 Task: Create a sub task Release to Production / Go Live for the task  Implement a feature for users to share content with friends in the project UniTech , assign it to team member softage.9@softage.net and update the status of the sub task to  On Track  , set the priority of the sub task to Low.
Action: Mouse moved to (63, 340)
Screenshot: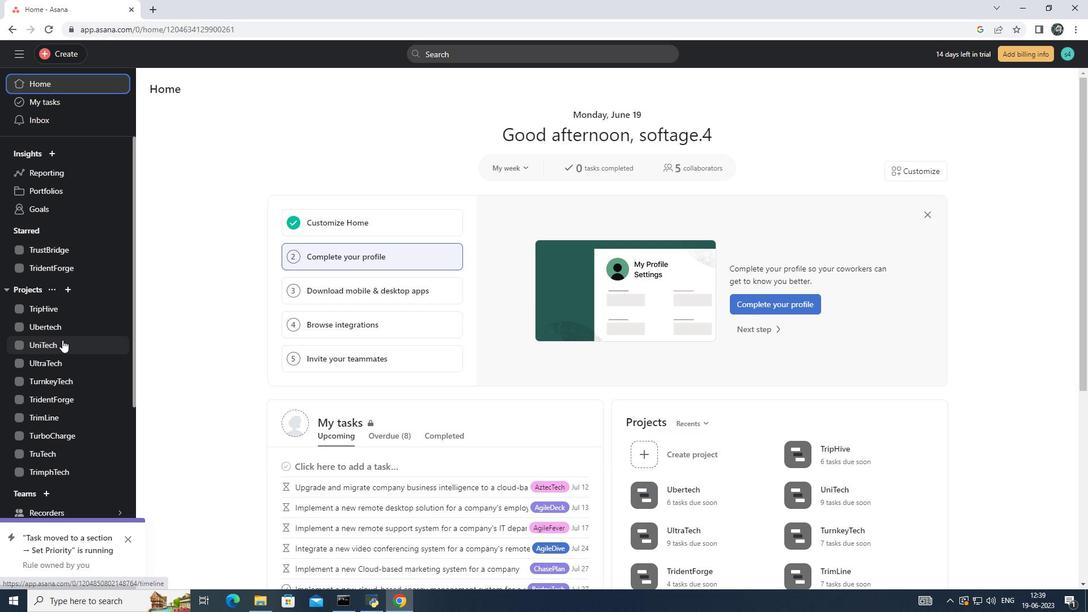 
Action: Mouse pressed left at (63, 340)
Screenshot: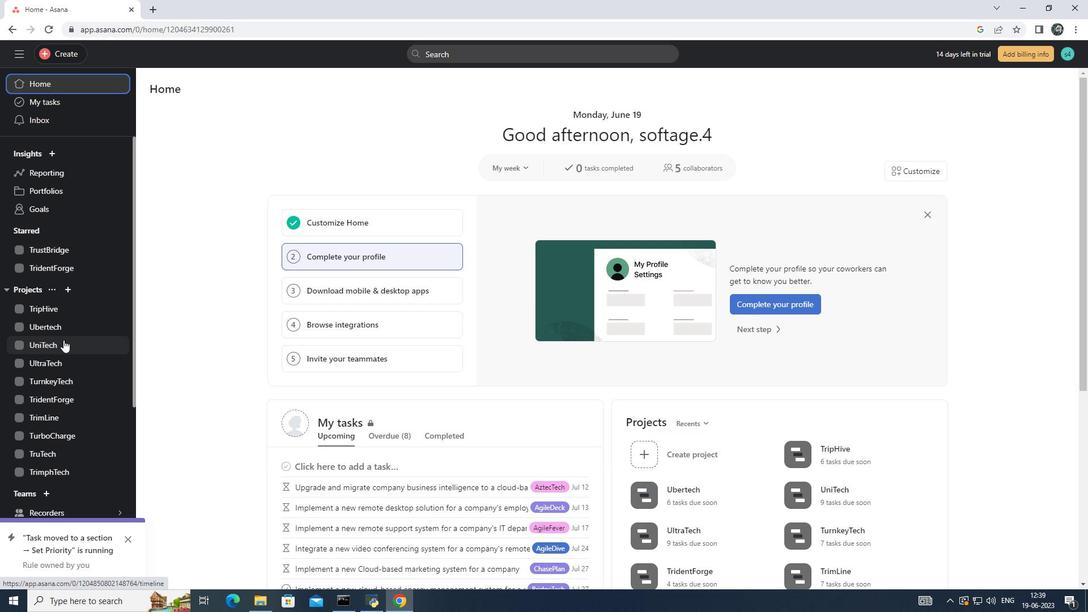 
Action: Mouse moved to (471, 271)
Screenshot: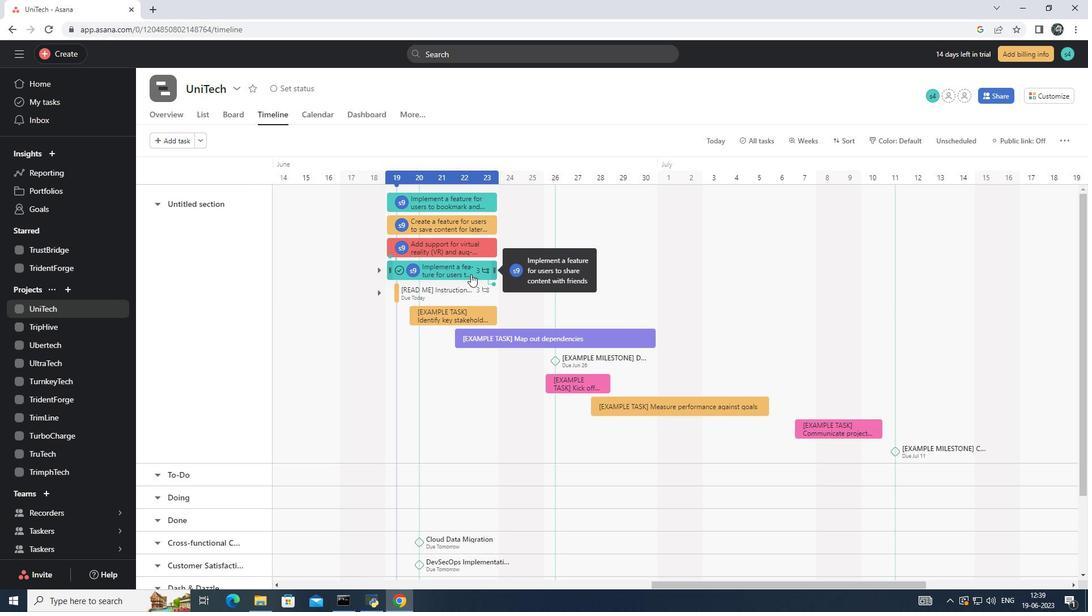 
Action: Mouse pressed left at (471, 271)
Screenshot: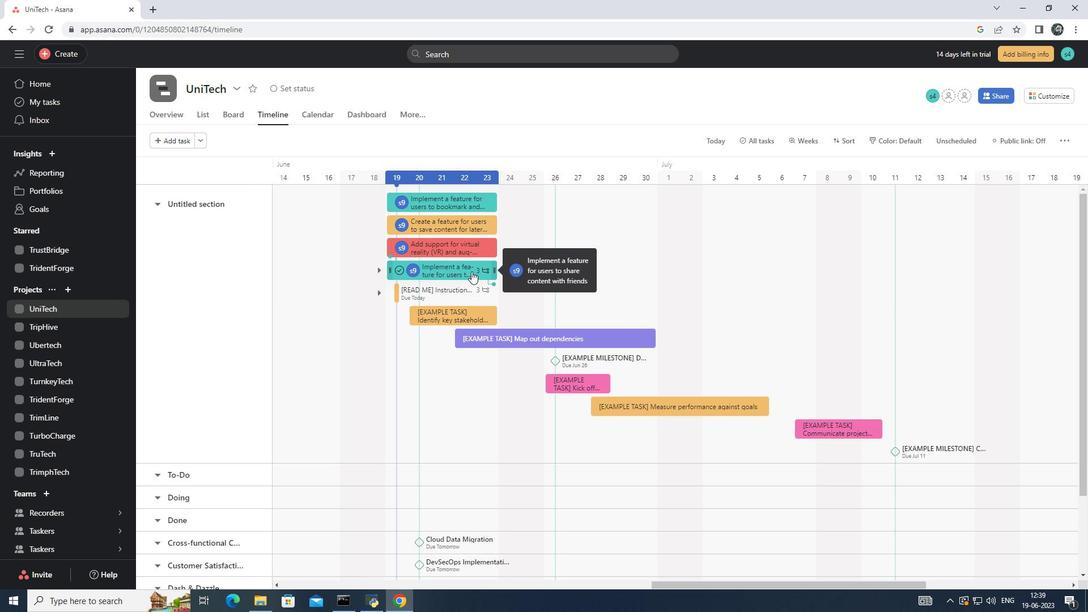 
Action: Mouse moved to (785, 387)
Screenshot: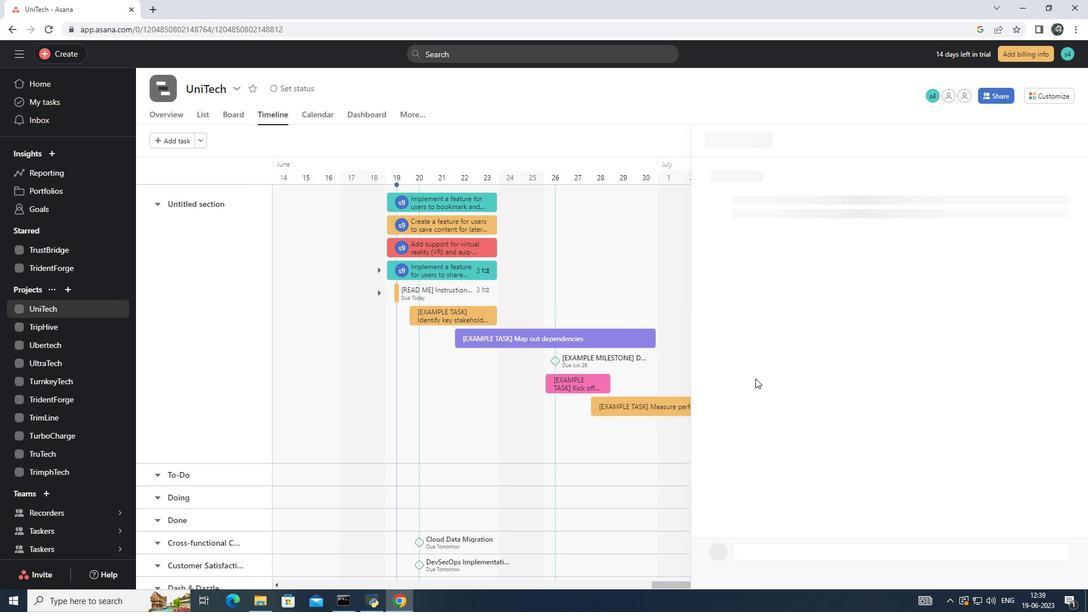 
Action: Mouse scrolled (785, 386) with delta (0, 0)
Screenshot: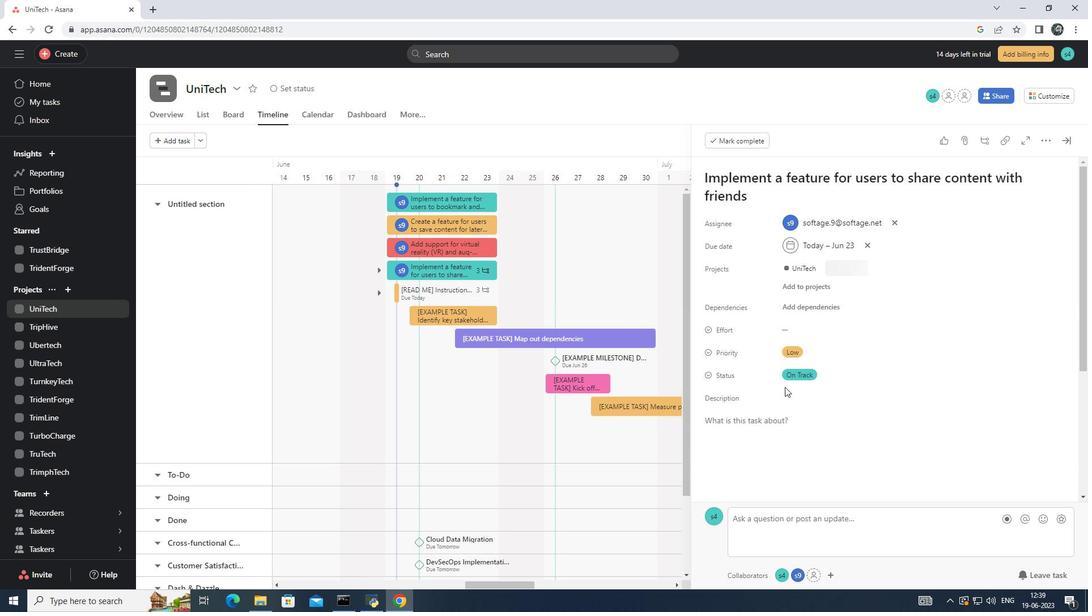 
Action: Mouse scrolled (785, 386) with delta (0, 0)
Screenshot: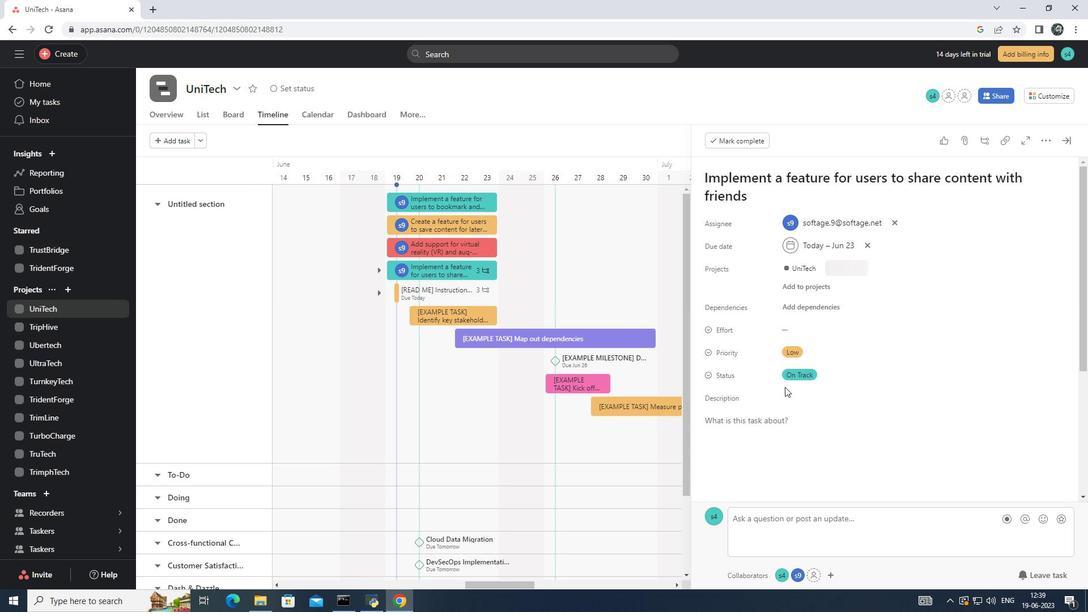 
Action: Mouse scrolled (785, 386) with delta (0, 0)
Screenshot: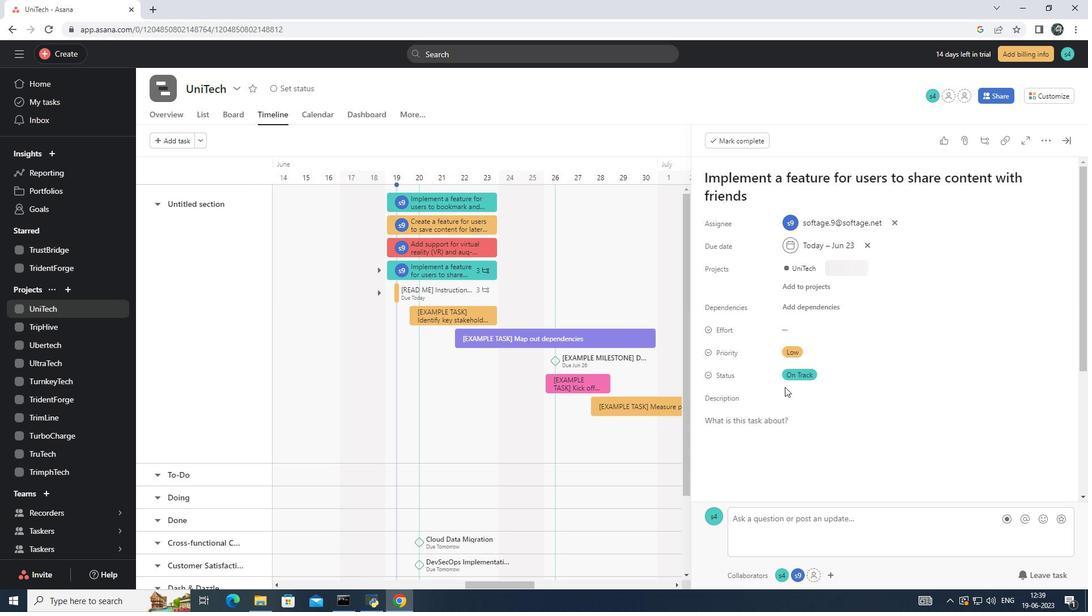 
Action: Mouse scrolled (785, 386) with delta (0, 0)
Screenshot: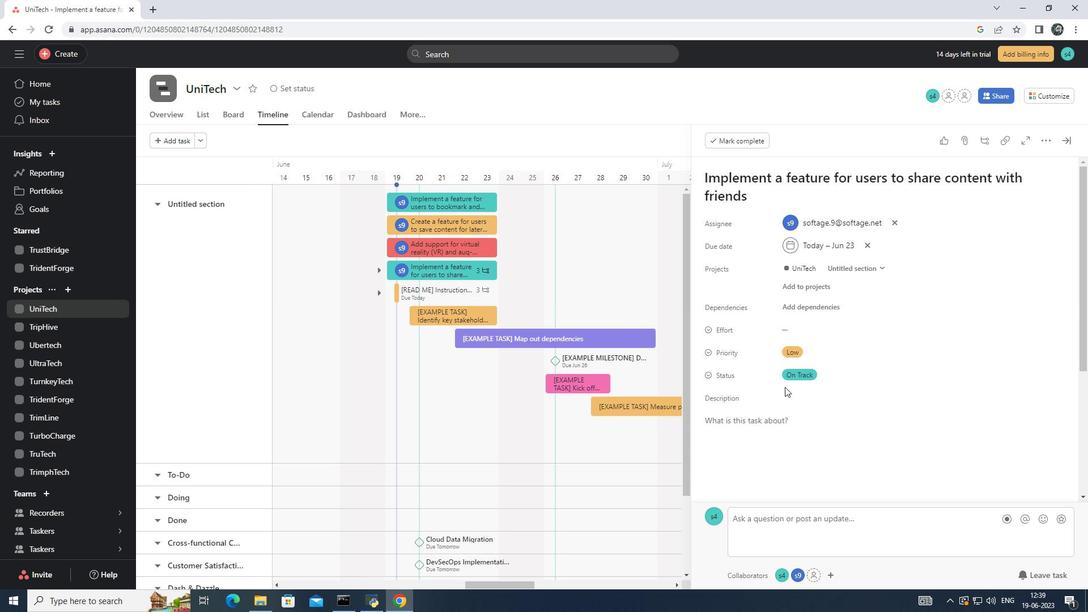 
Action: Mouse scrolled (785, 386) with delta (0, 0)
Screenshot: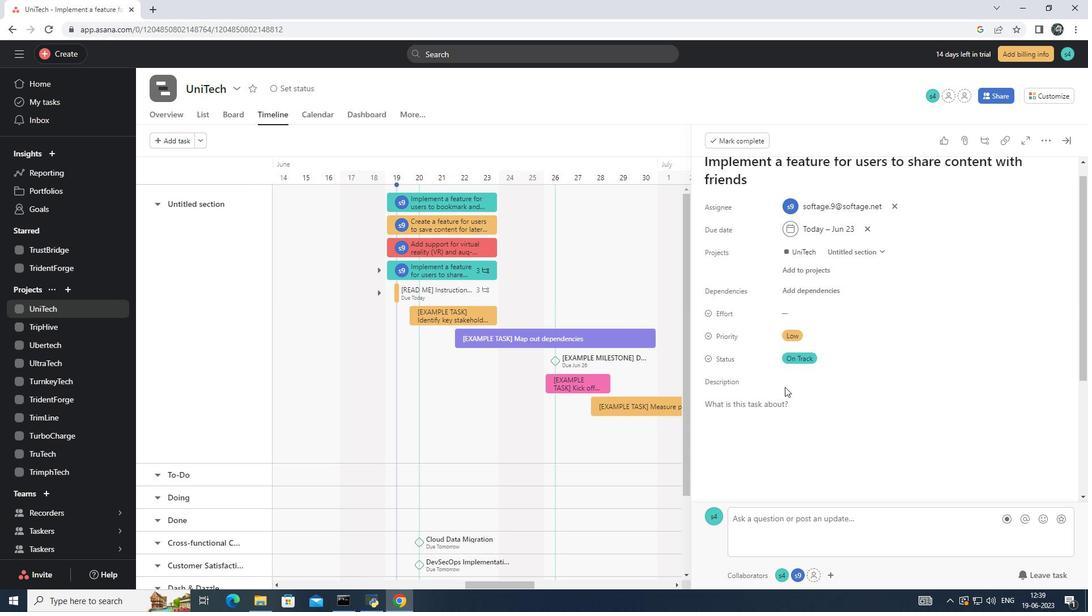 
Action: Mouse moved to (739, 409)
Screenshot: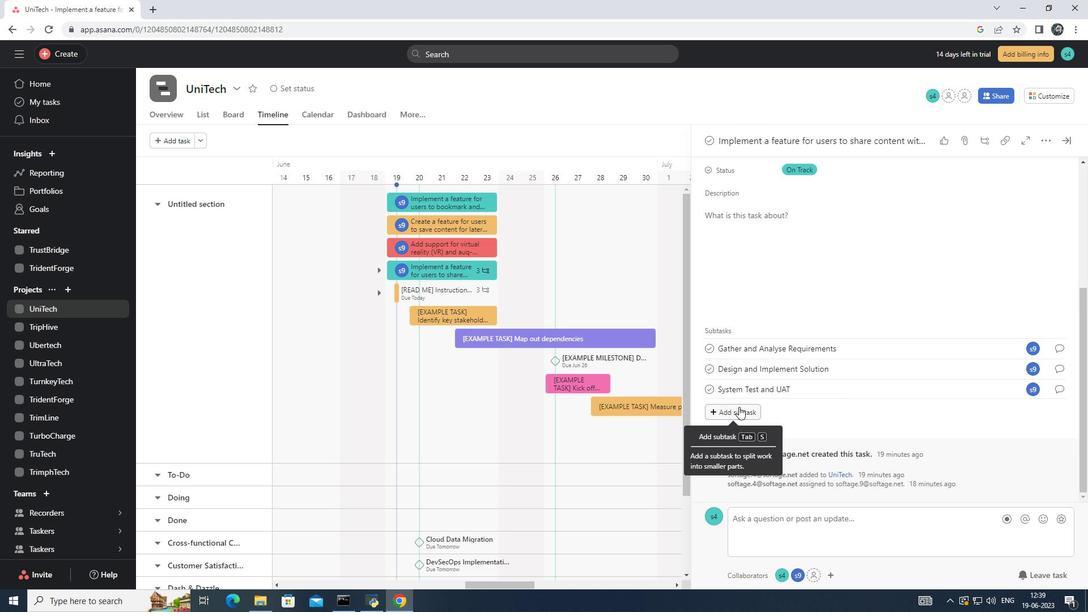 
Action: Mouse pressed left at (739, 409)
Screenshot: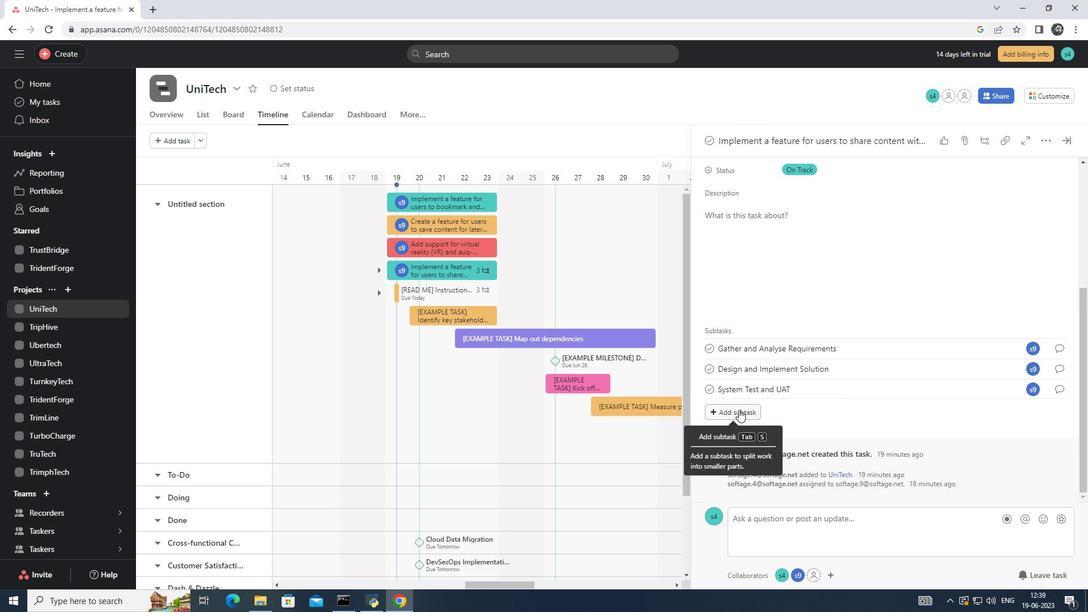 
Action: Mouse moved to (735, 393)
Screenshot: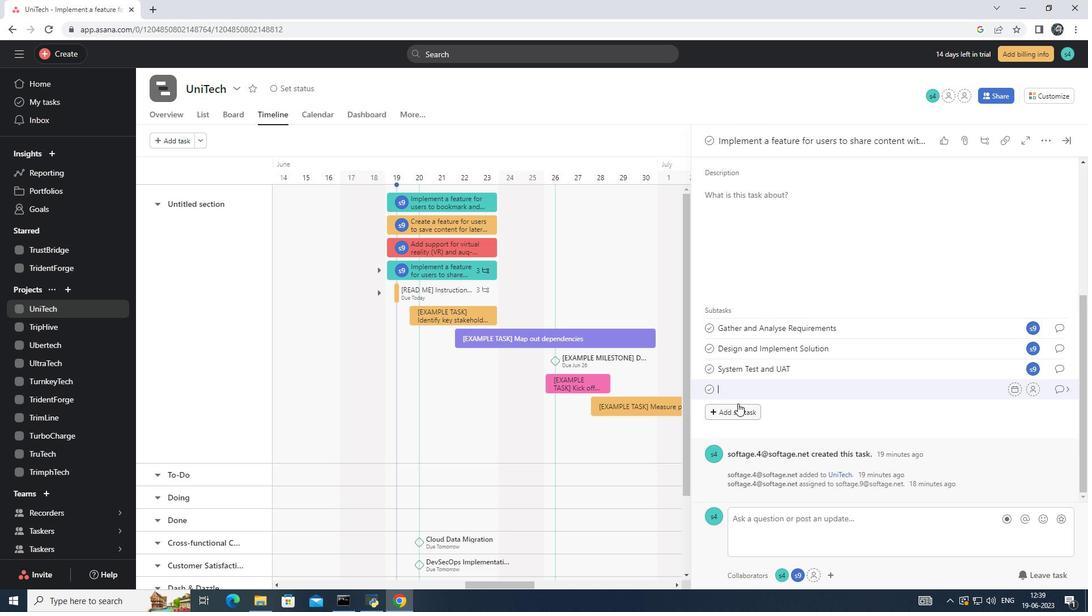
Action: Mouse pressed left at (735, 393)
Screenshot: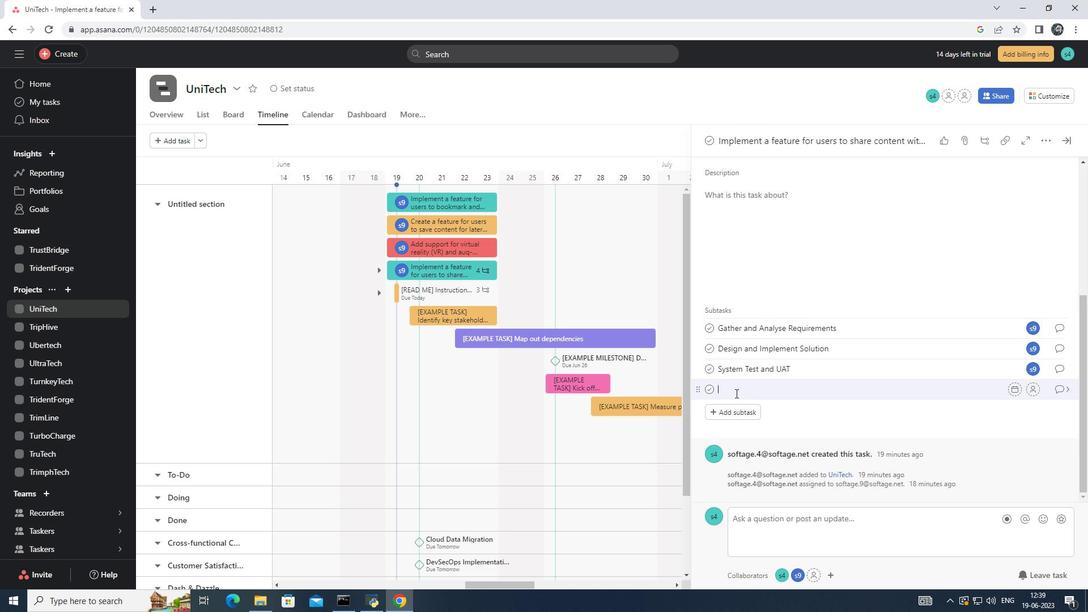 
Action: Key pressed <Key.shift>Release<Key.space>to<Key.space><Key.shift>Production<Key.space>/<Key.space><Key.shift>Go<Key.space><Key.shift><Key.shift><Key.shift><Key.shift><Key.shift><Key.shift>Live
Screenshot: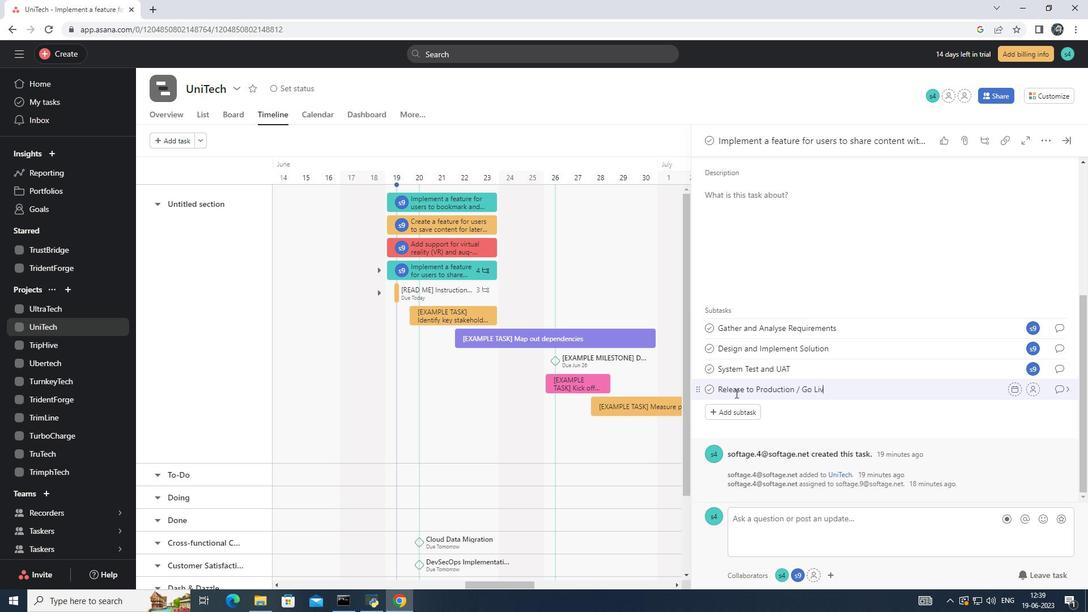 
Action: Mouse moved to (1033, 388)
Screenshot: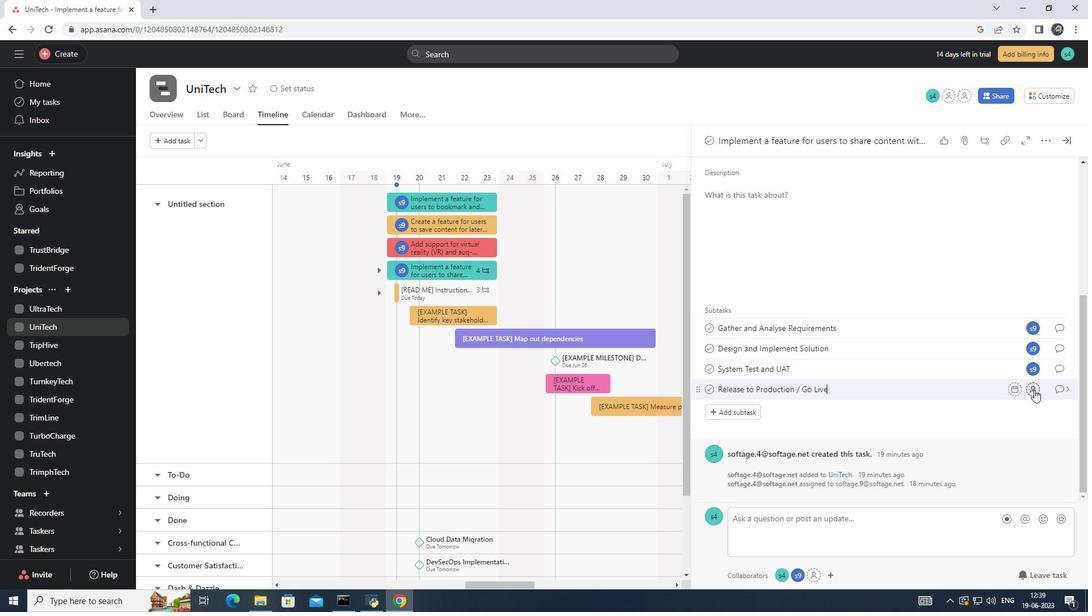 
Action: Mouse pressed left at (1033, 388)
Screenshot: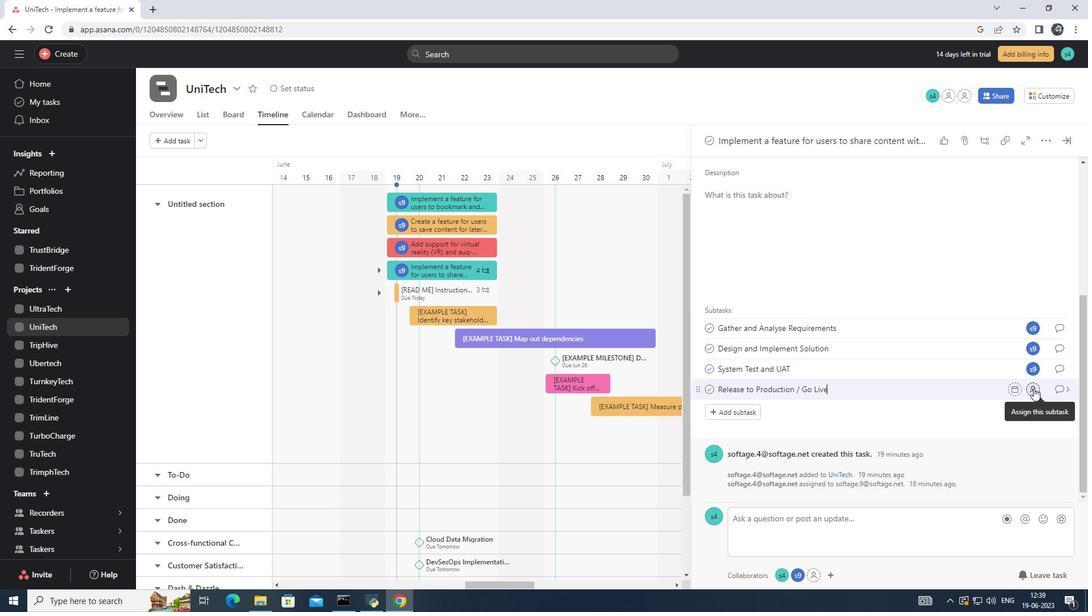 
Action: Mouse moved to (868, 431)
Screenshot: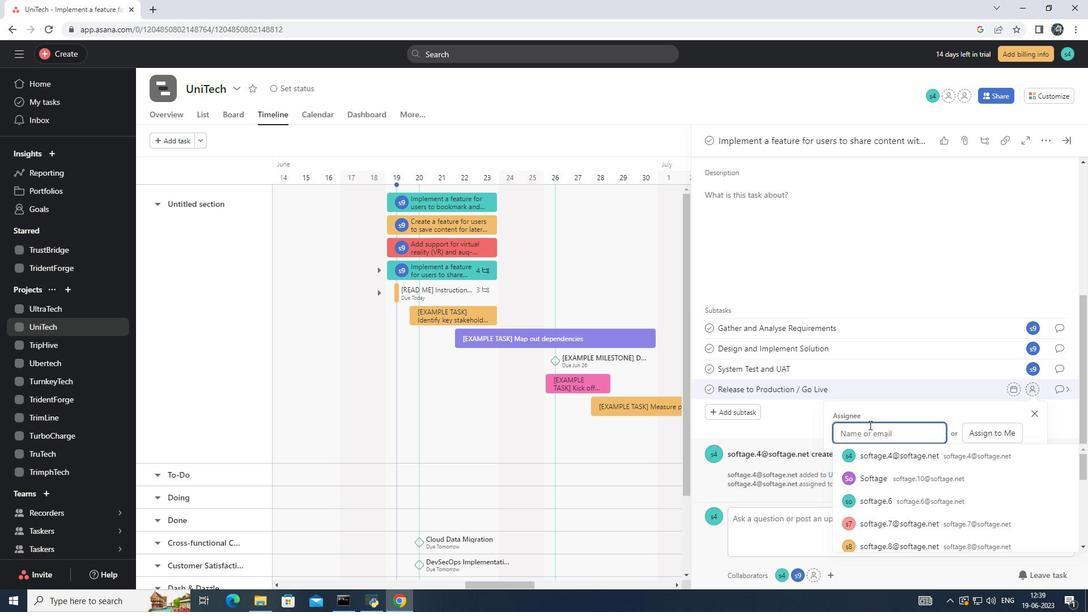 
Action: Key pressed softage.net<Key.shift>@softage.net<Key.enter>
Screenshot: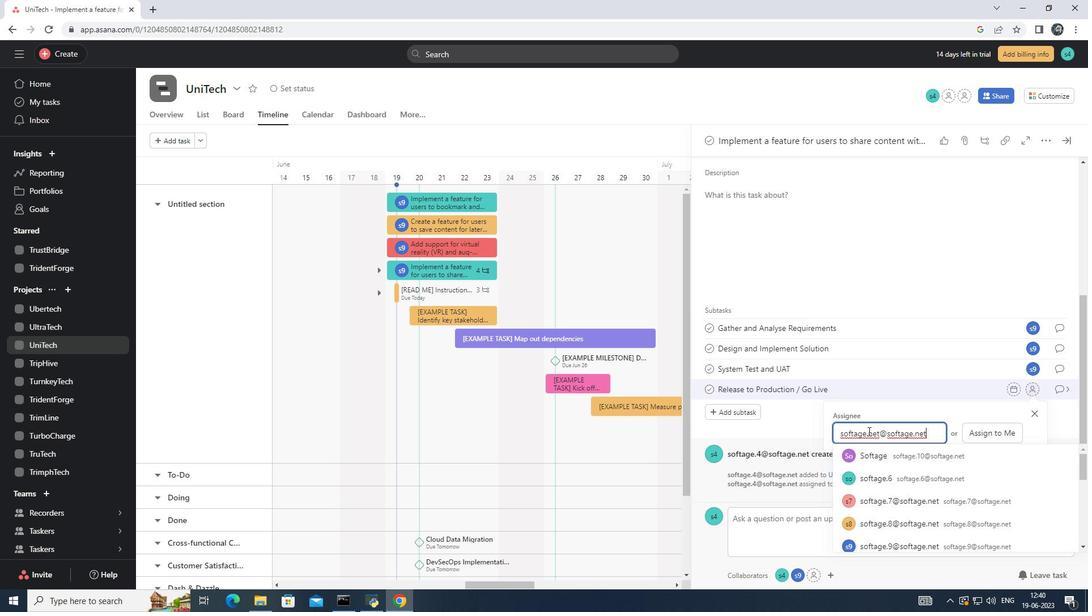 
Action: Mouse moved to (1066, 390)
Screenshot: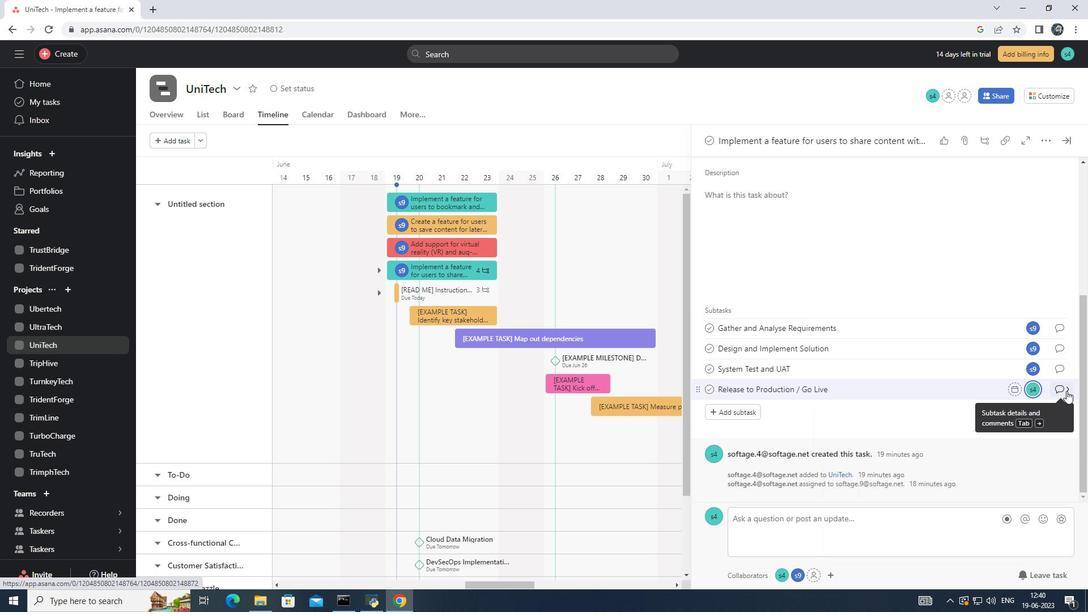 
Action: Mouse pressed left at (1066, 390)
Screenshot: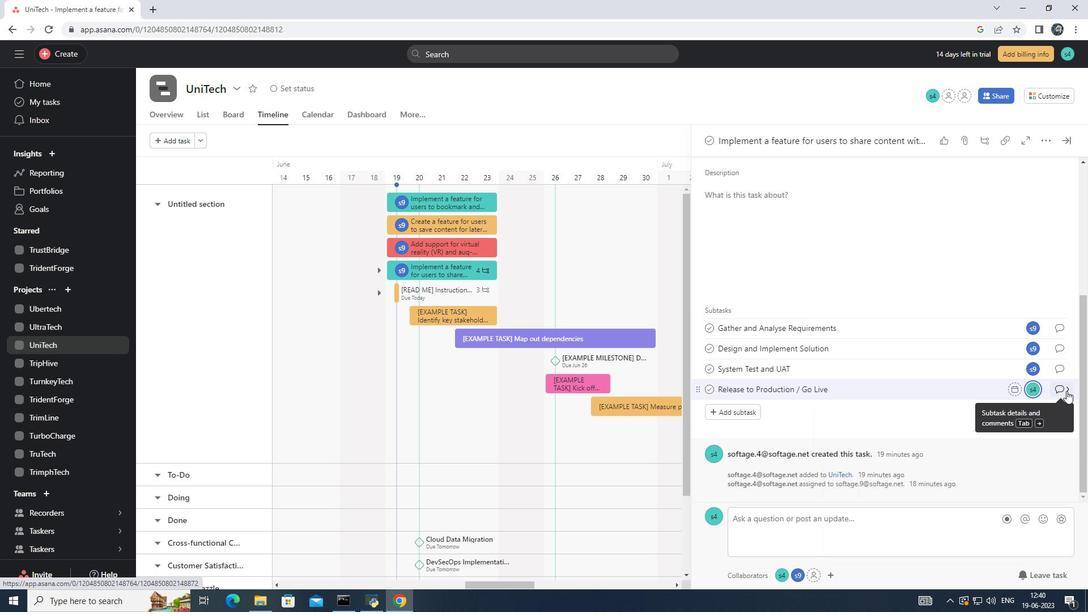 
Action: Mouse moved to (737, 301)
Screenshot: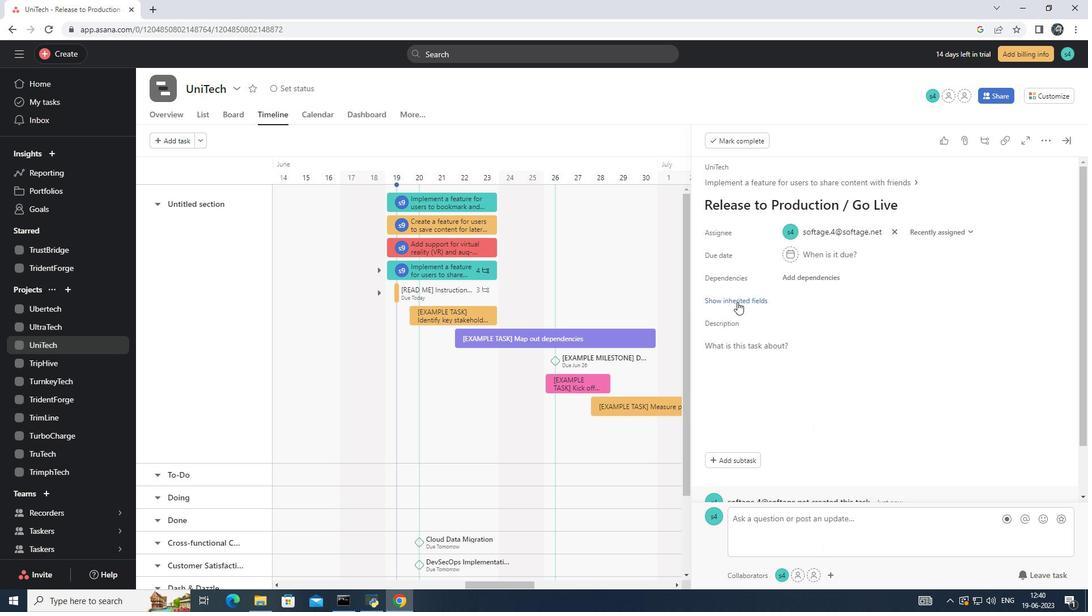 
Action: Mouse pressed left at (737, 301)
Screenshot: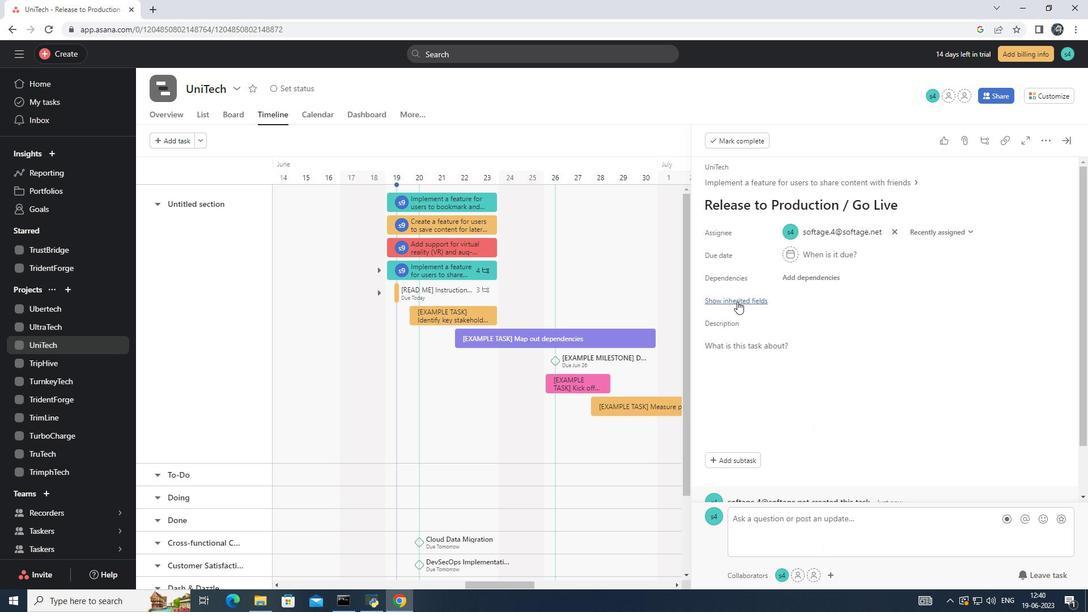 
Action: Mouse moved to (811, 367)
Screenshot: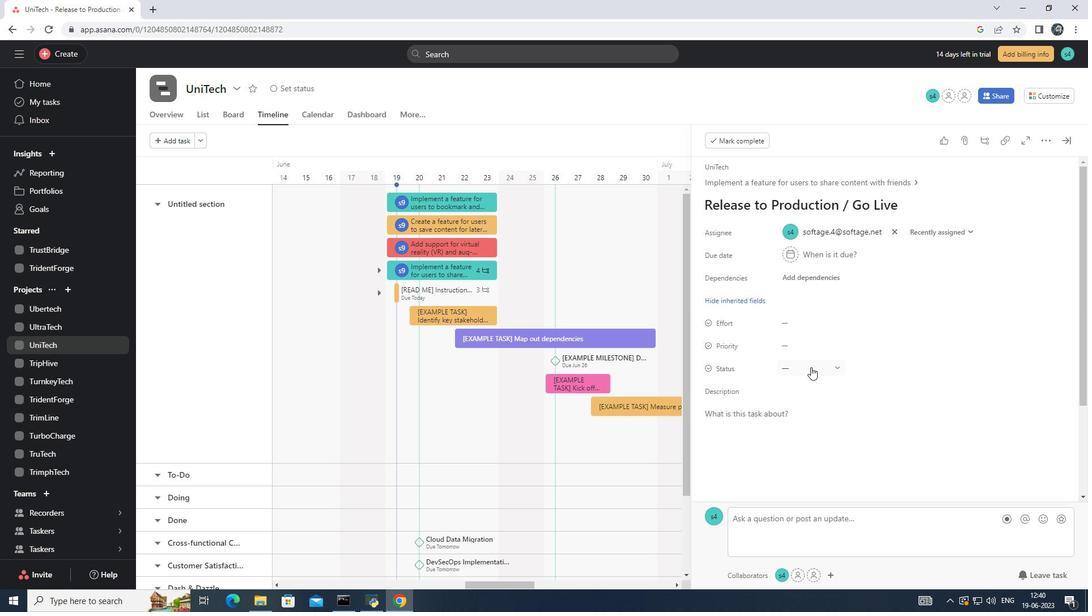 
Action: Mouse pressed left at (811, 367)
Screenshot: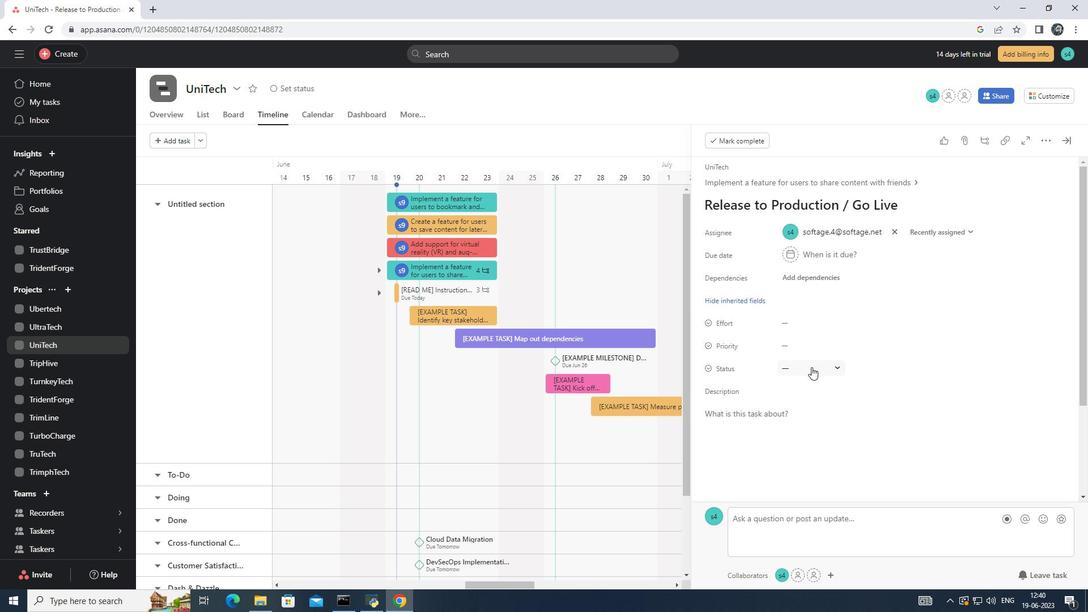 
Action: Mouse moved to (839, 410)
Screenshot: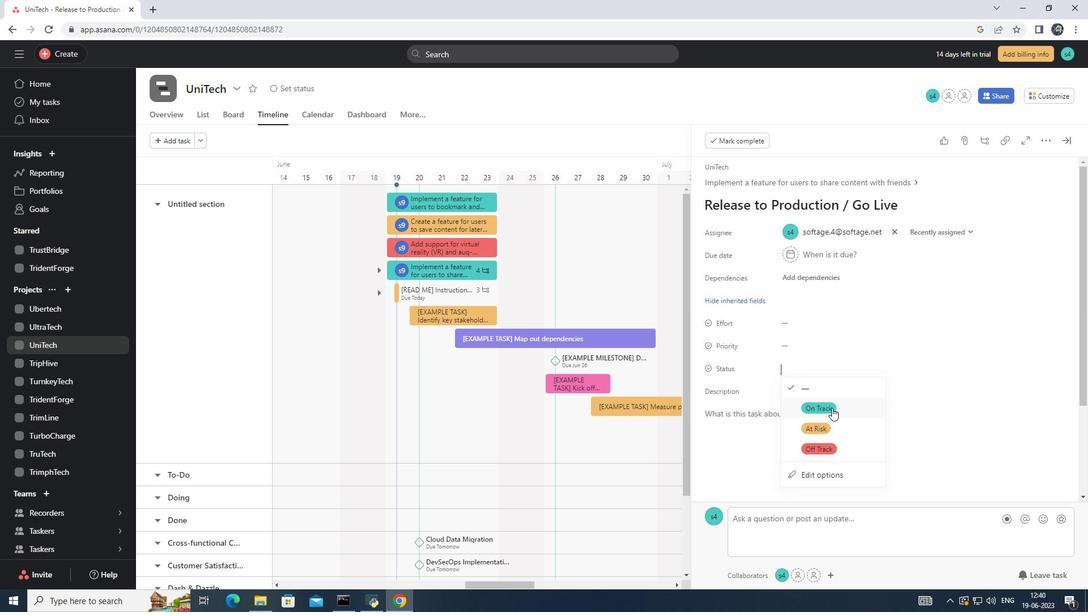 
Action: Mouse pressed left at (839, 410)
Screenshot: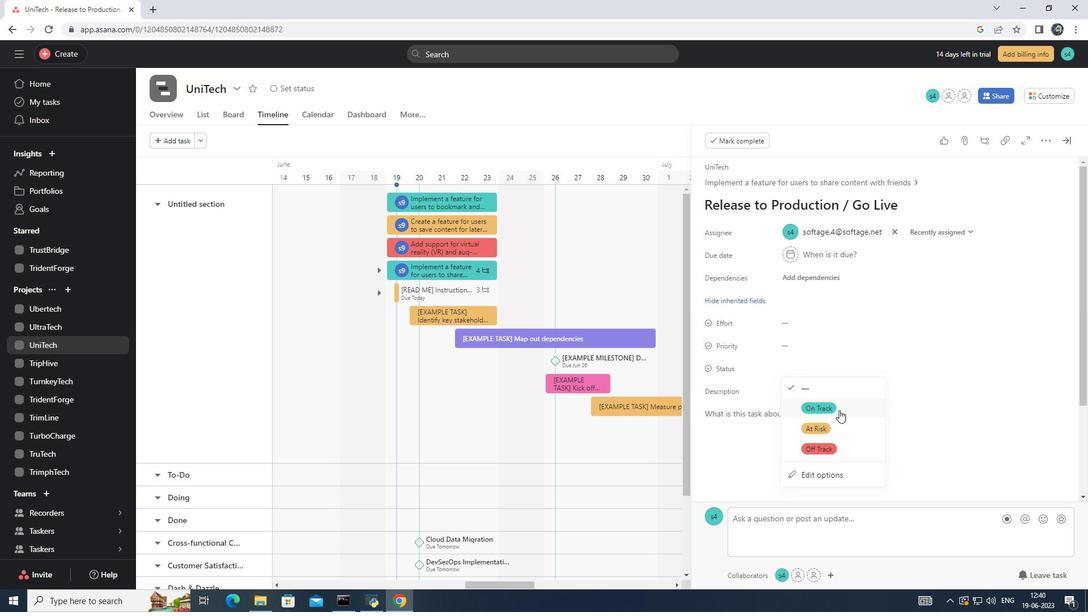 
Action: Mouse moved to (793, 342)
Screenshot: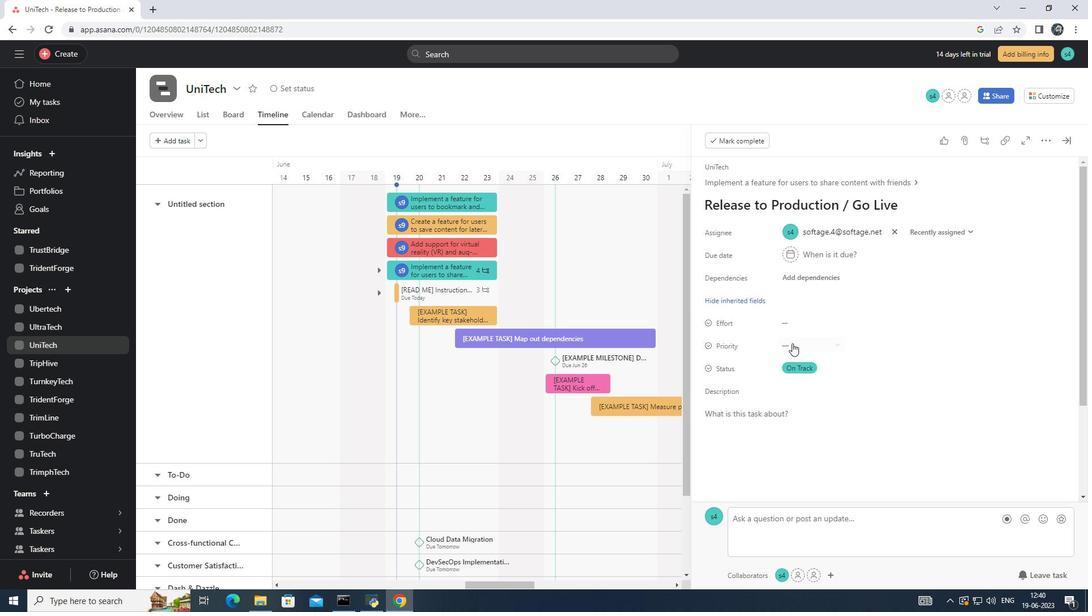 
Action: Mouse pressed left at (793, 342)
Screenshot: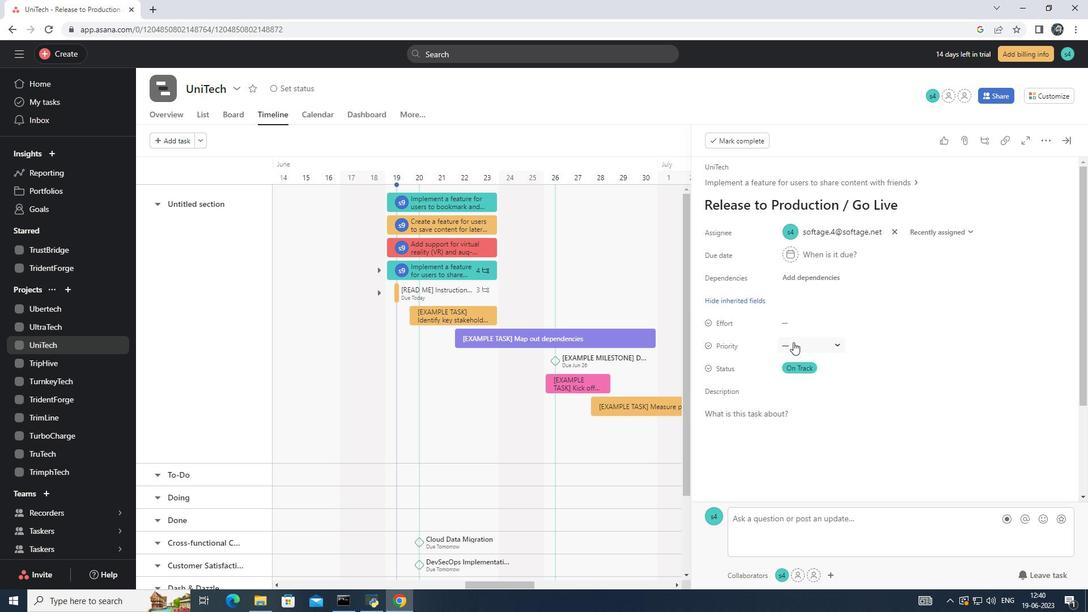 
Action: Mouse moved to (837, 427)
Screenshot: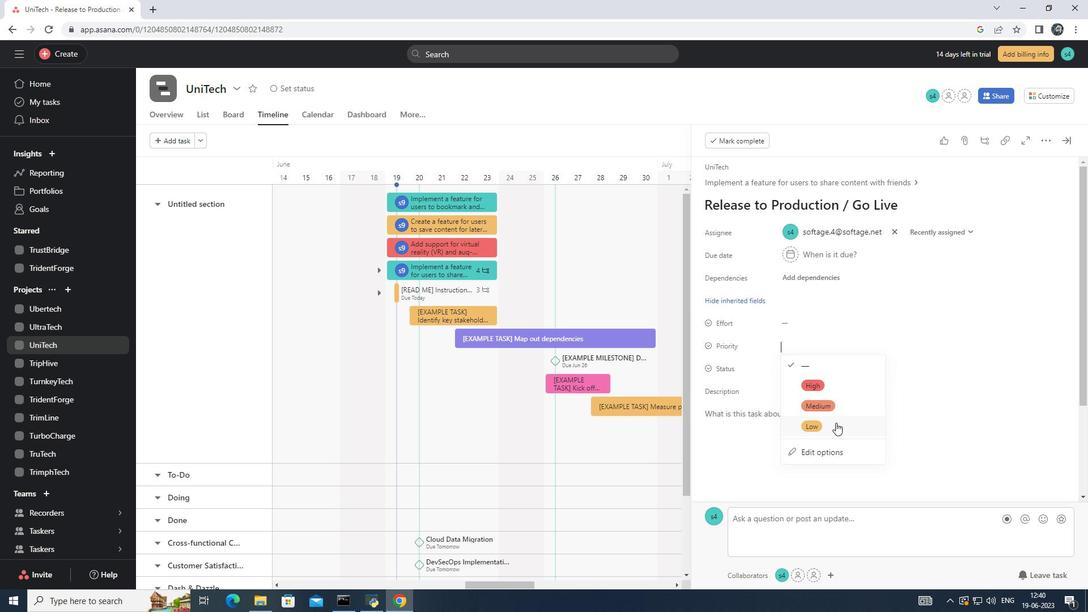 
Action: Mouse pressed left at (837, 427)
Screenshot: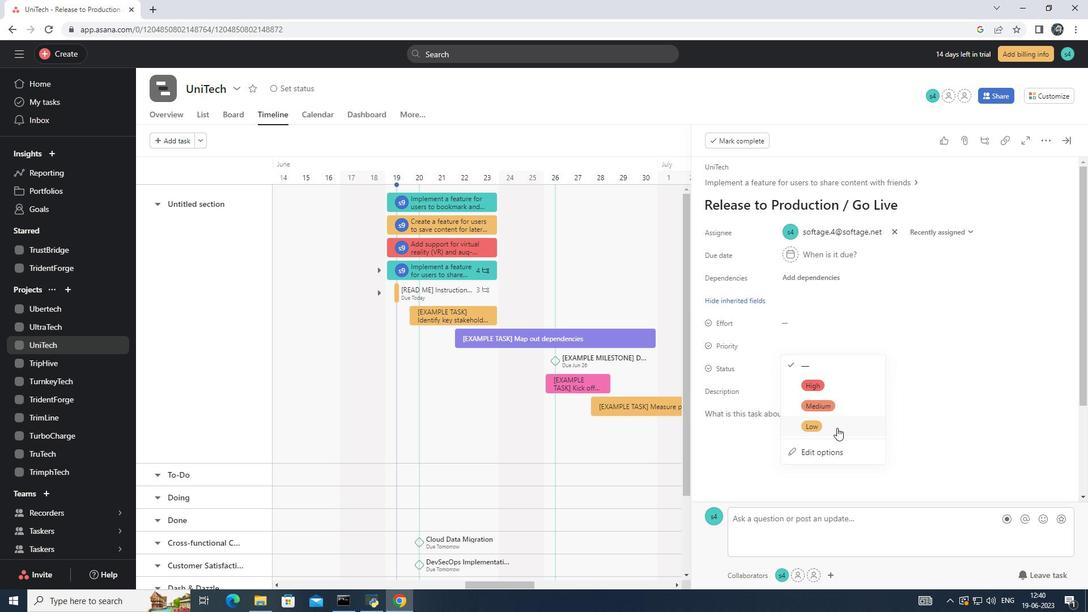 
